 Task: Turn on the screen reader with braille support.
Action: Mouse moved to (210, 158)
Screenshot: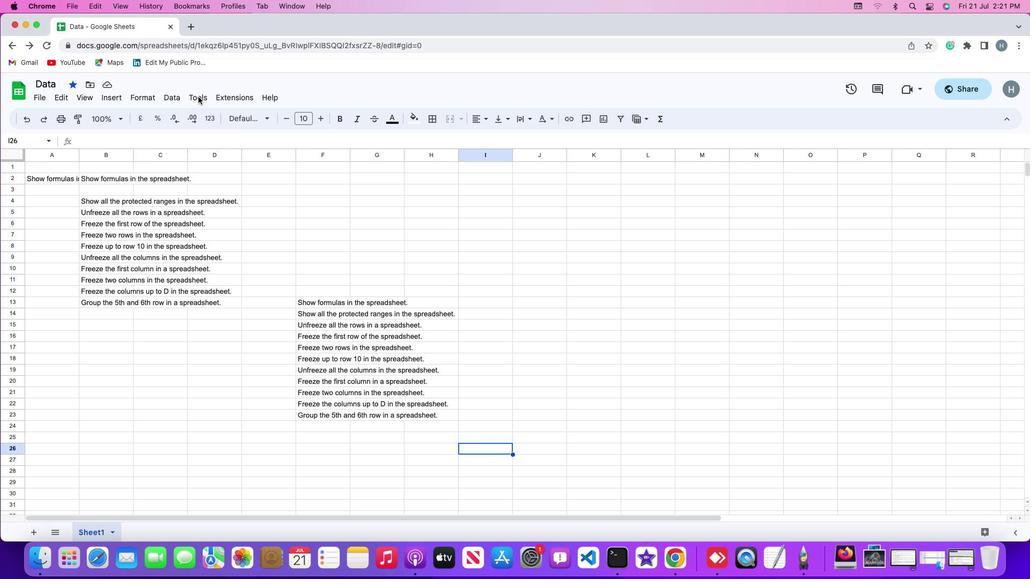 
Action: Mouse pressed left at (210, 158)
Screenshot: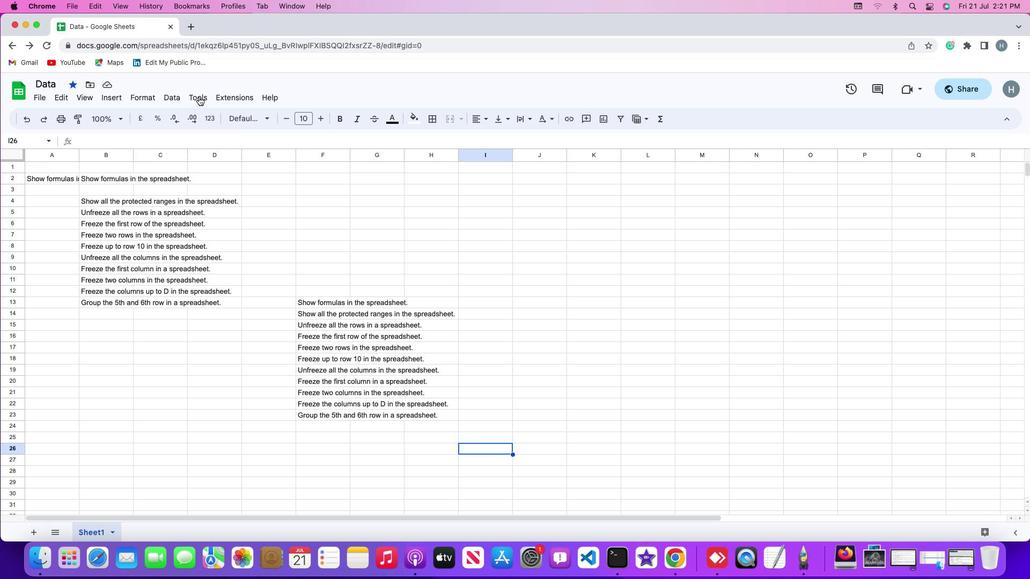 
Action: Mouse moved to (212, 157)
Screenshot: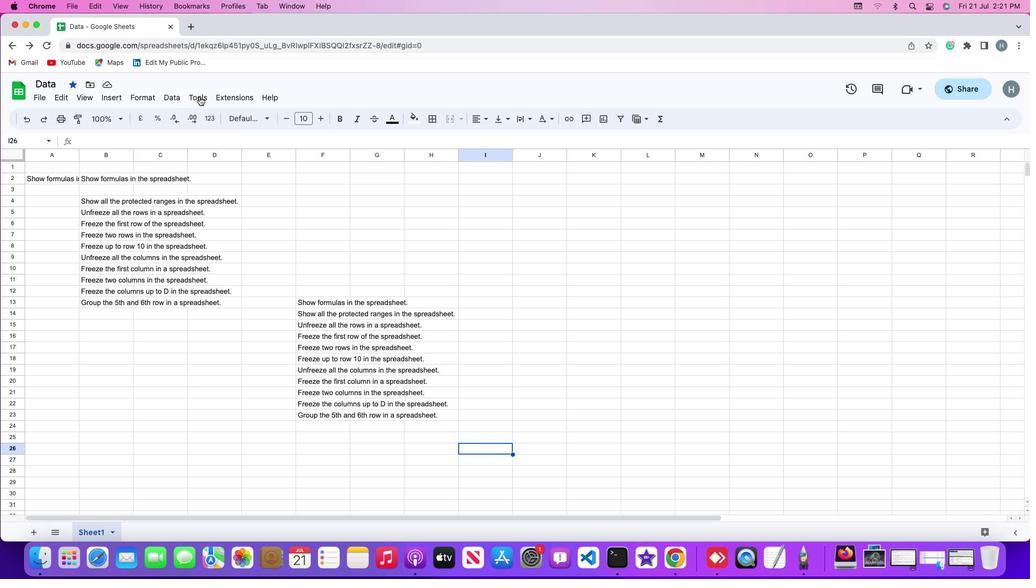 
Action: Mouse pressed left at (212, 157)
Screenshot: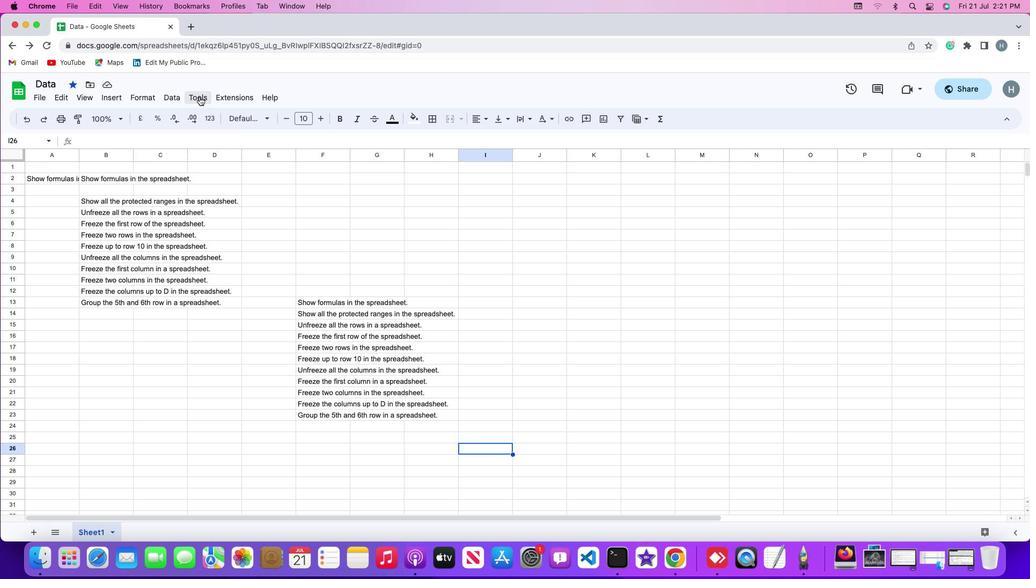 
Action: Mouse moved to (236, 245)
Screenshot: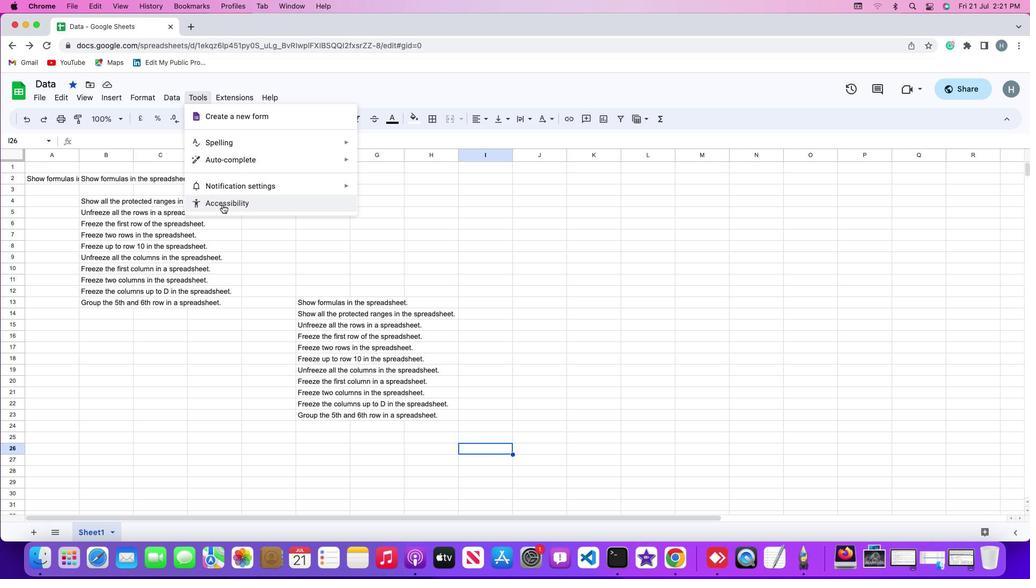 
Action: Mouse pressed left at (236, 245)
Screenshot: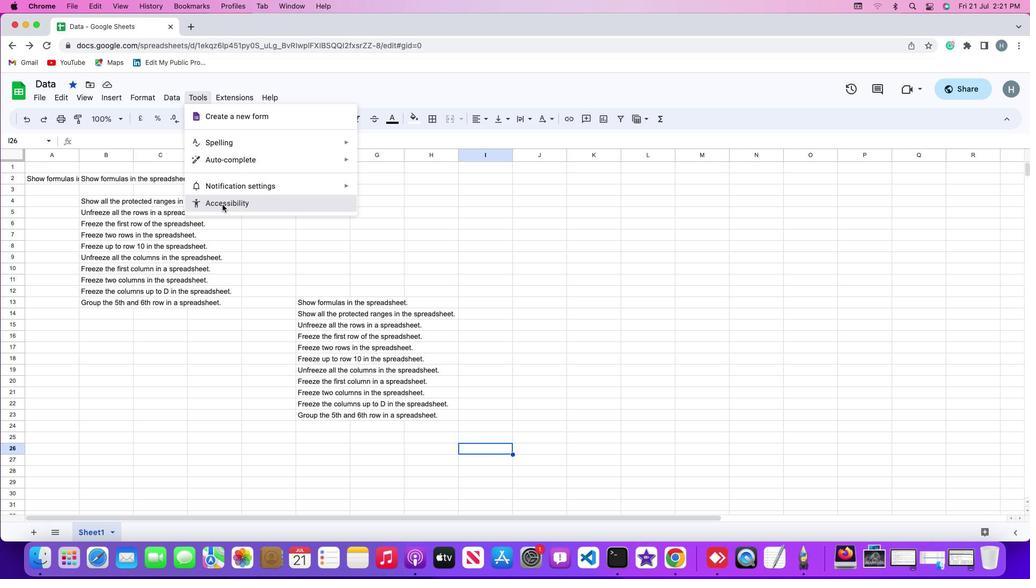 
Action: Mouse moved to (428, 281)
Screenshot: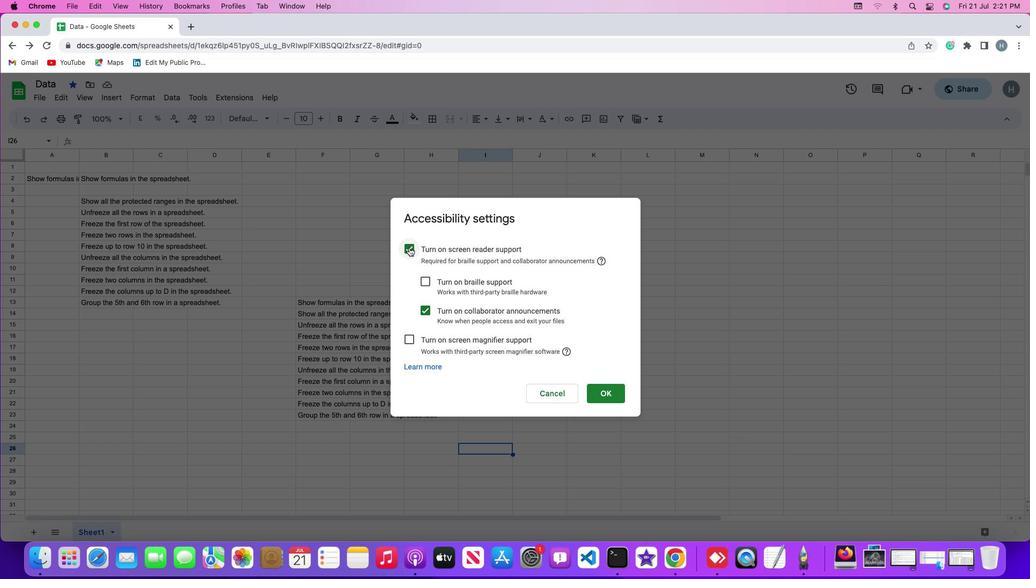 
Action: Mouse pressed left at (428, 281)
Screenshot: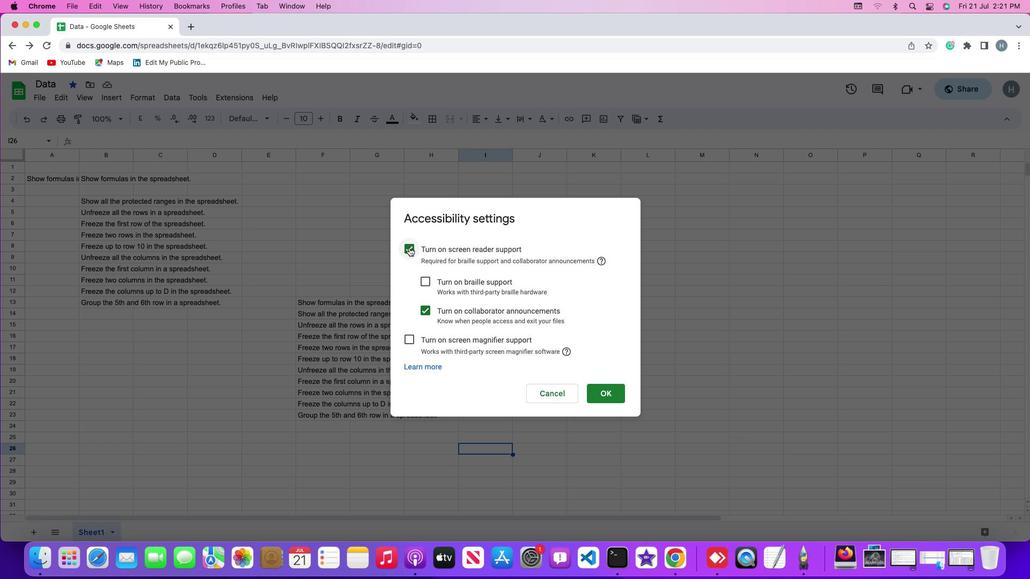 
Action: Mouse moved to (445, 328)
Screenshot: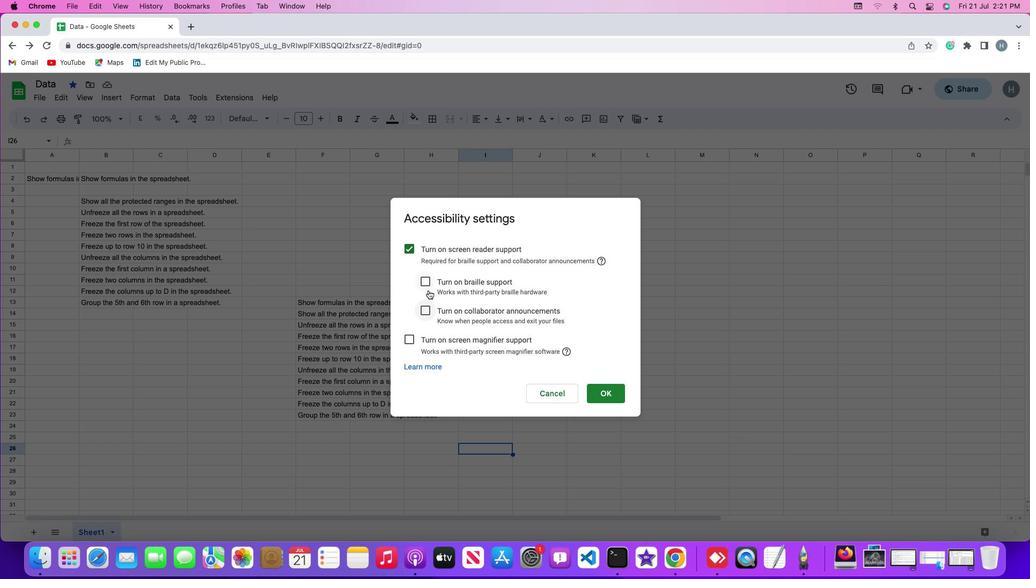 
Action: Mouse pressed left at (445, 328)
Screenshot: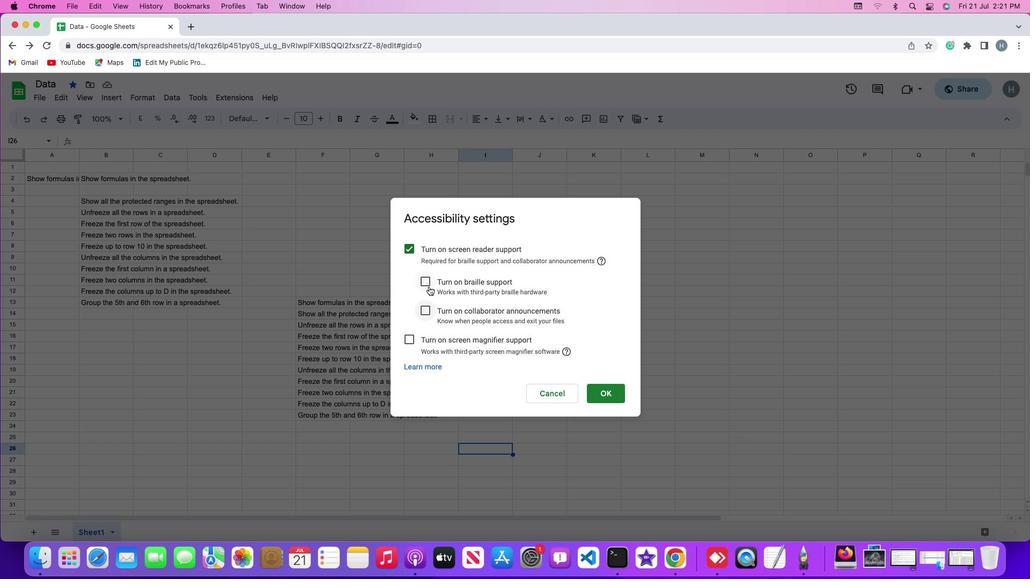 
Action: Mouse moved to (443, 306)
Screenshot: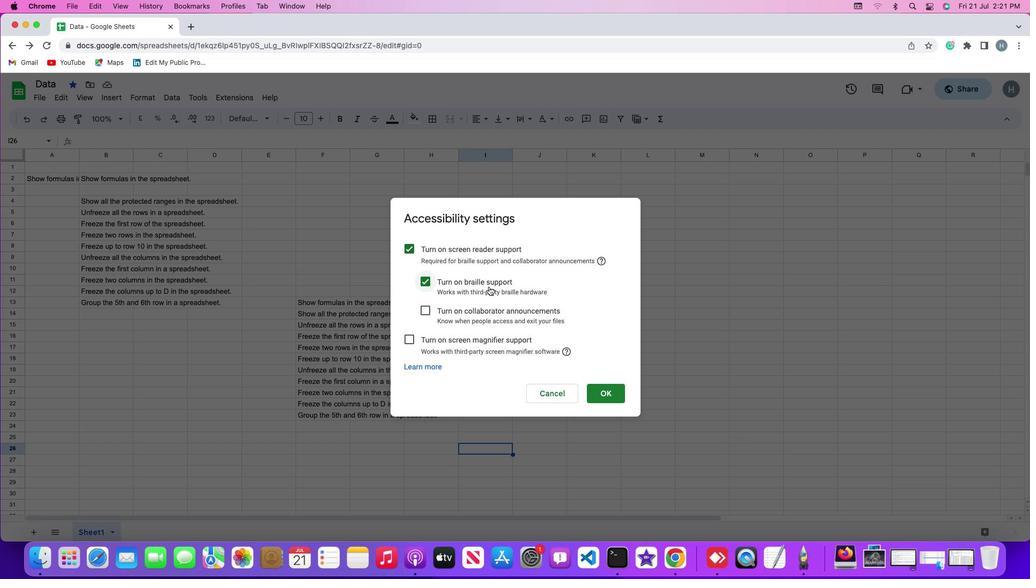
Action: Mouse pressed left at (443, 306)
Screenshot: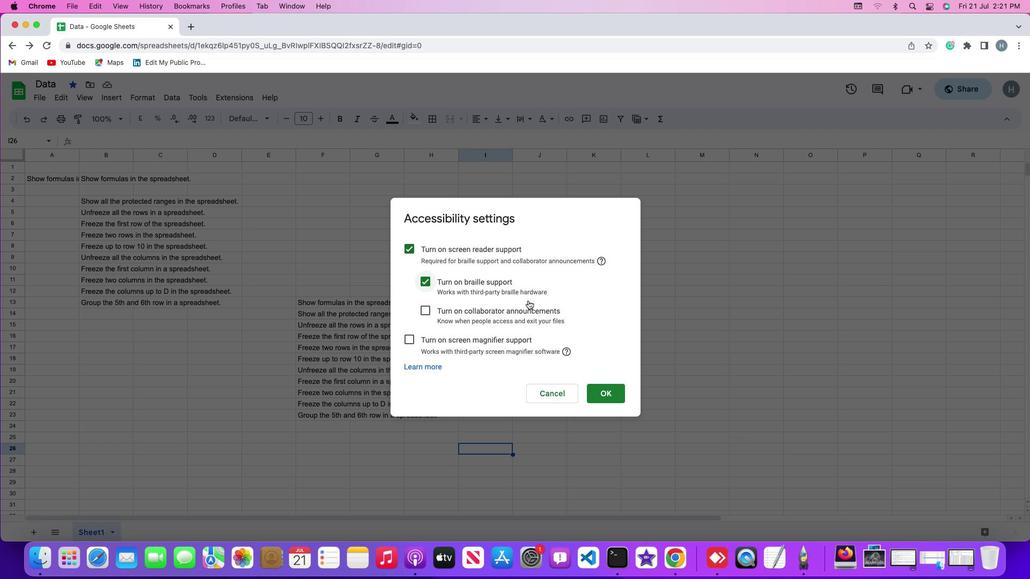
Action: Mouse moved to (628, 402)
Screenshot: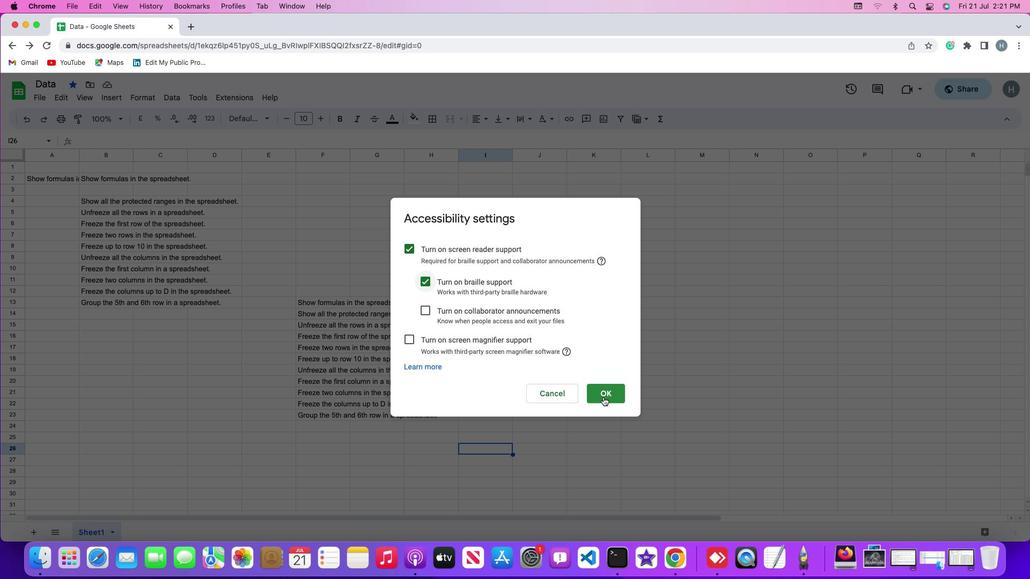 
Action: Mouse pressed left at (628, 402)
Screenshot: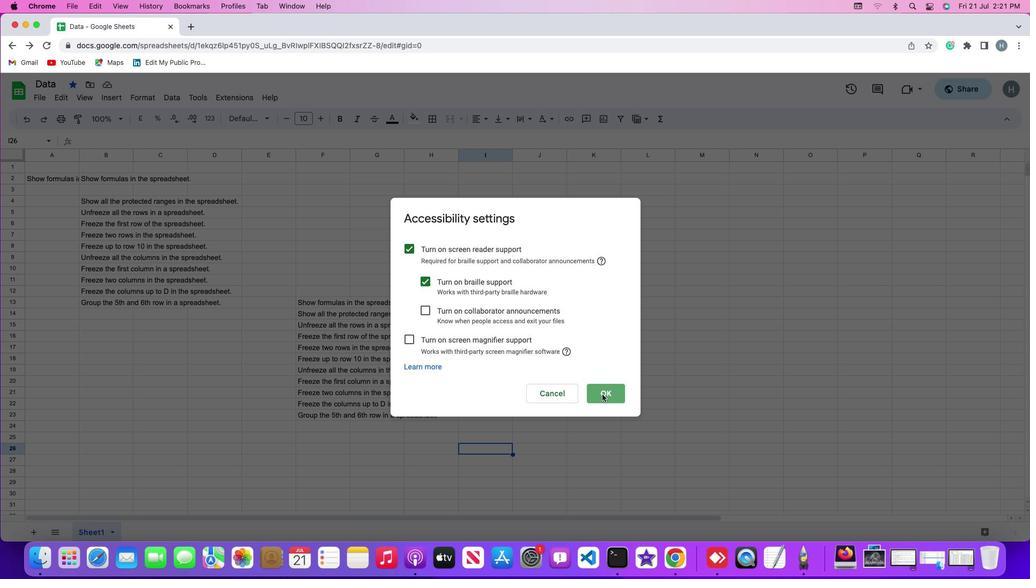 
Action: Mouse moved to (627, 385)
Screenshot: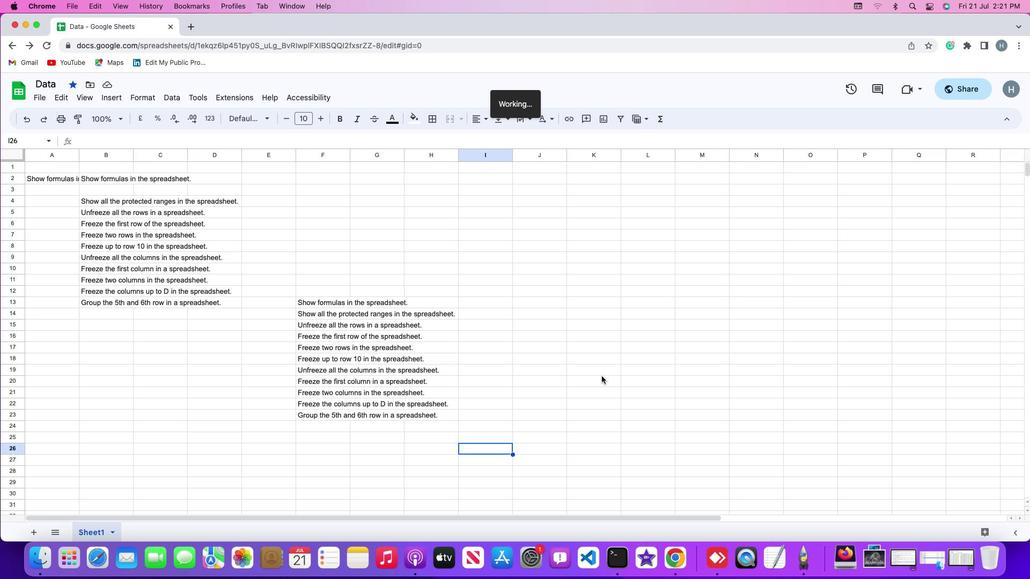 
